 Task: Look for discussions in the repository "Javascript" that are closed.
Action: Mouse moved to (1094, 177)
Screenshot: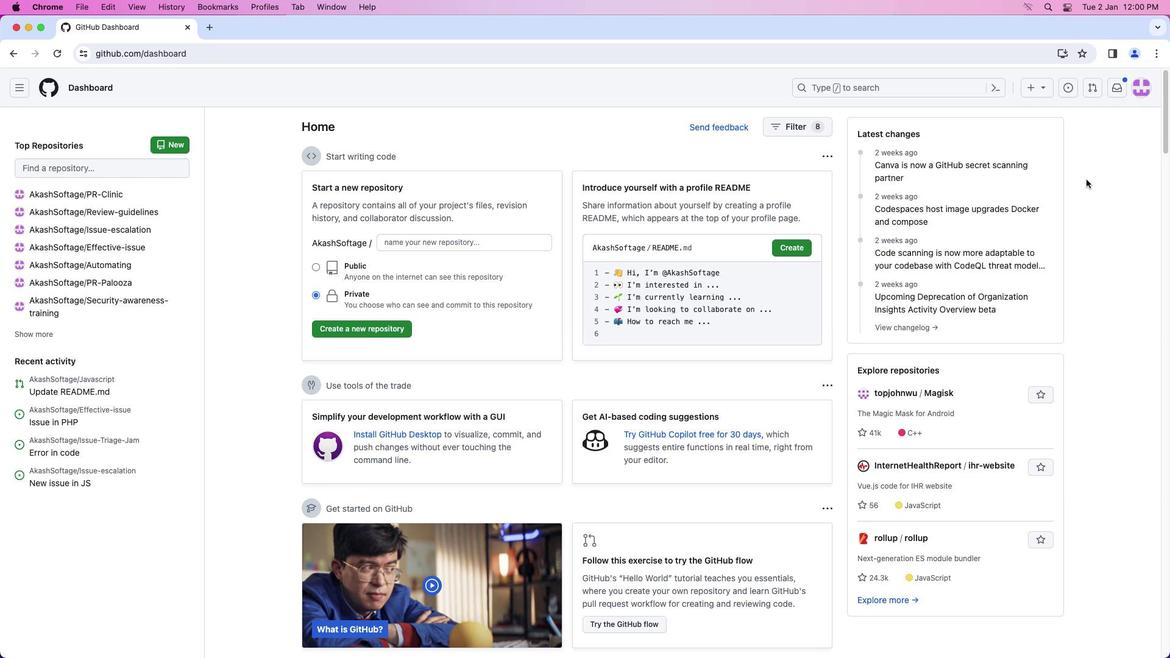 
Action: Mouse pressed left at (1094, 177)
Screenshot: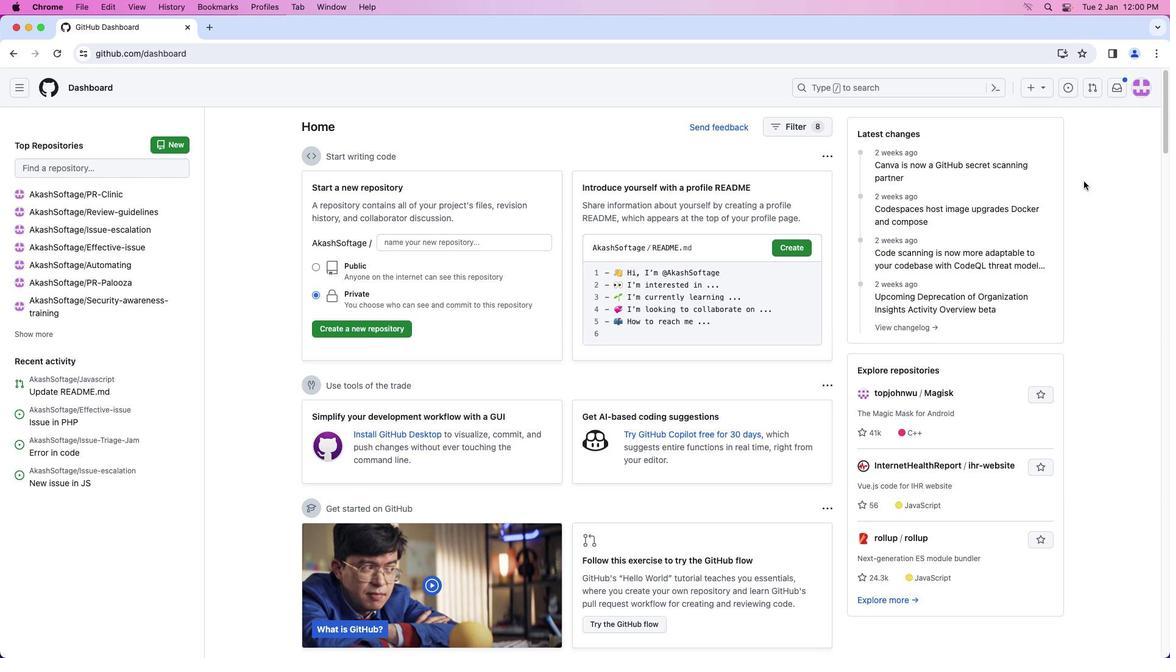 
Action: Mouse moved to (1142, 93)
Screenshot: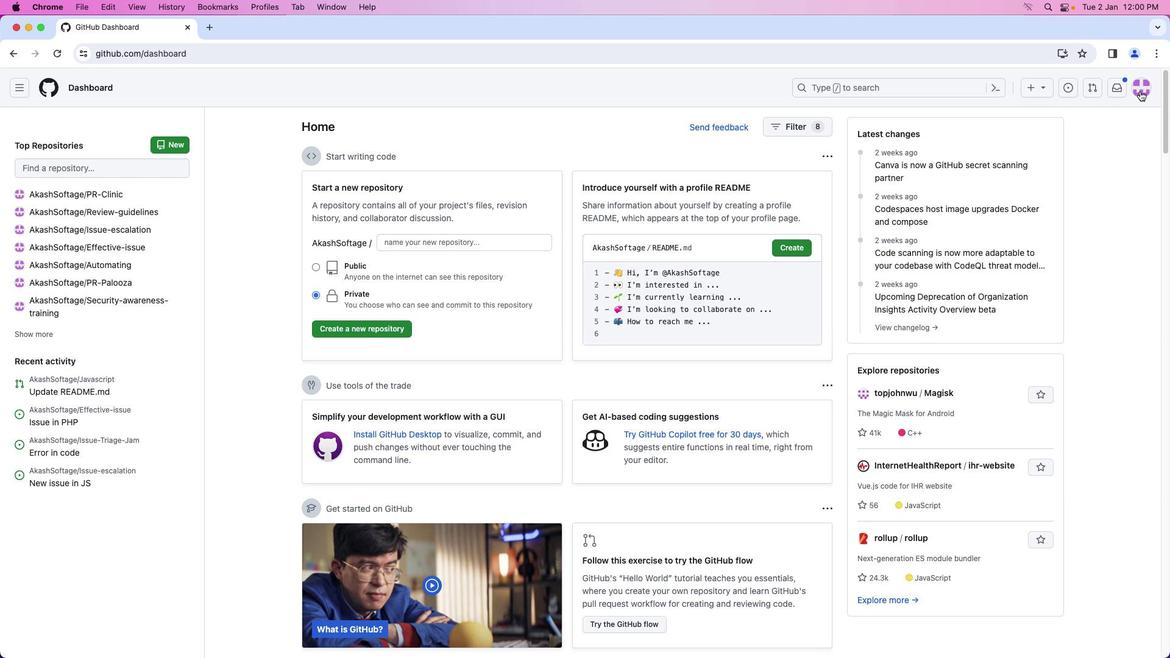 
Action: Mouse pressed left at (1142, 93)
Screenshot: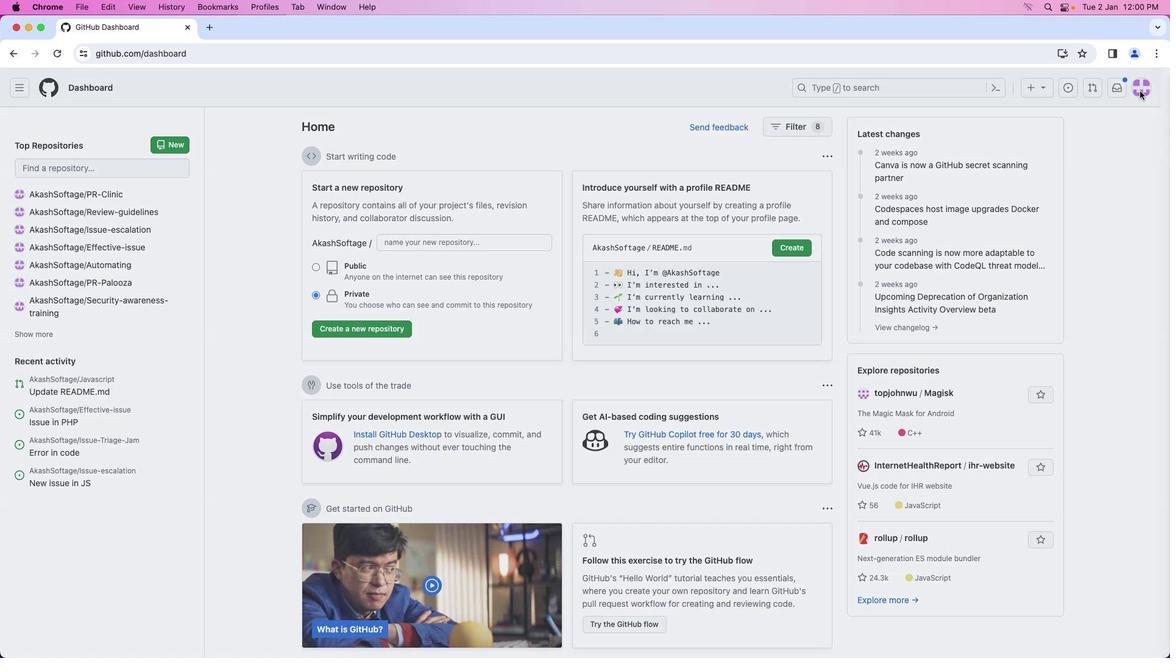 
Action: Mouse moved to (1099, 192)
Screenshot: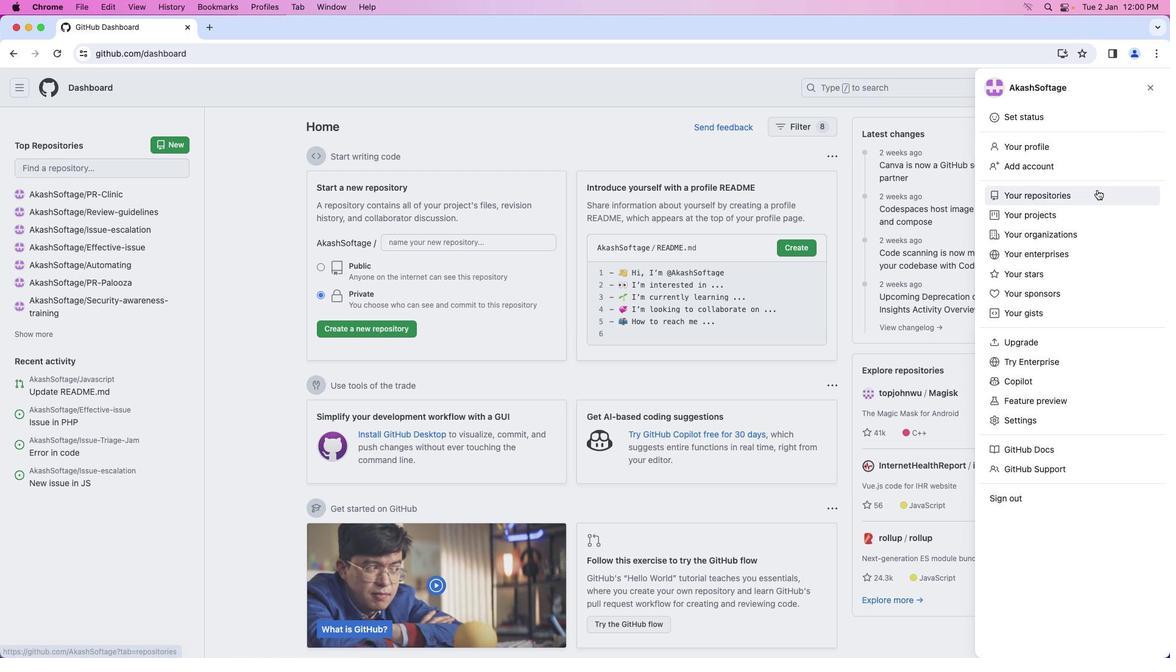 
Action: Mouse pressed left at (1099, 192)
Screenshot: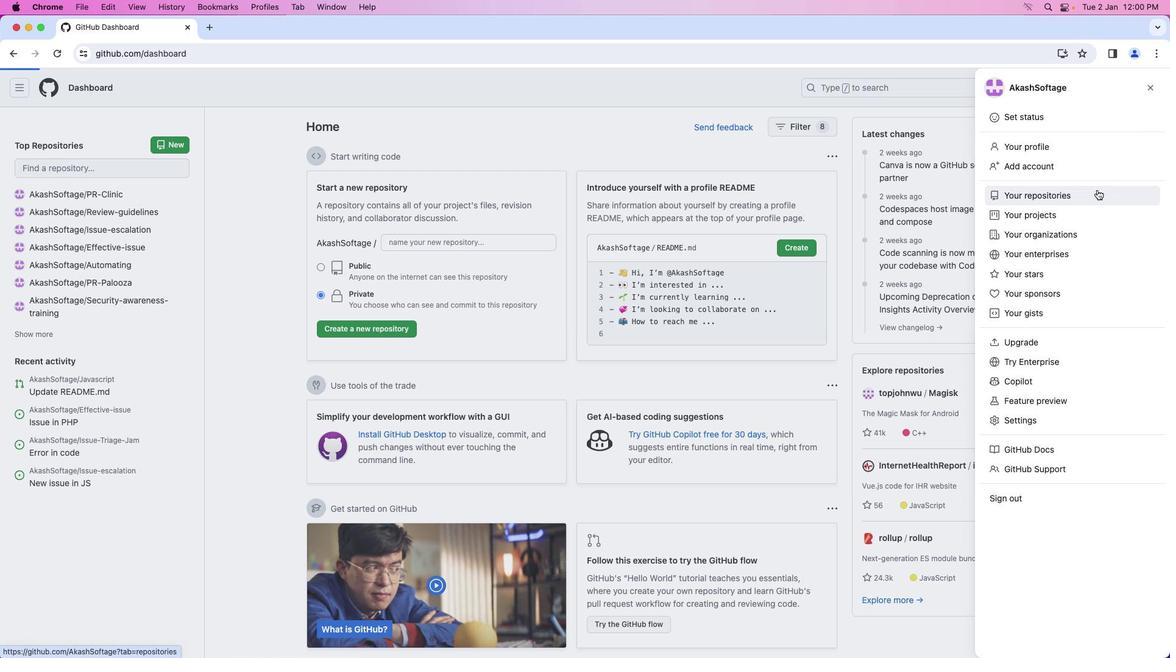 
Action: Mouse moved to (422, 202)
Screenshot: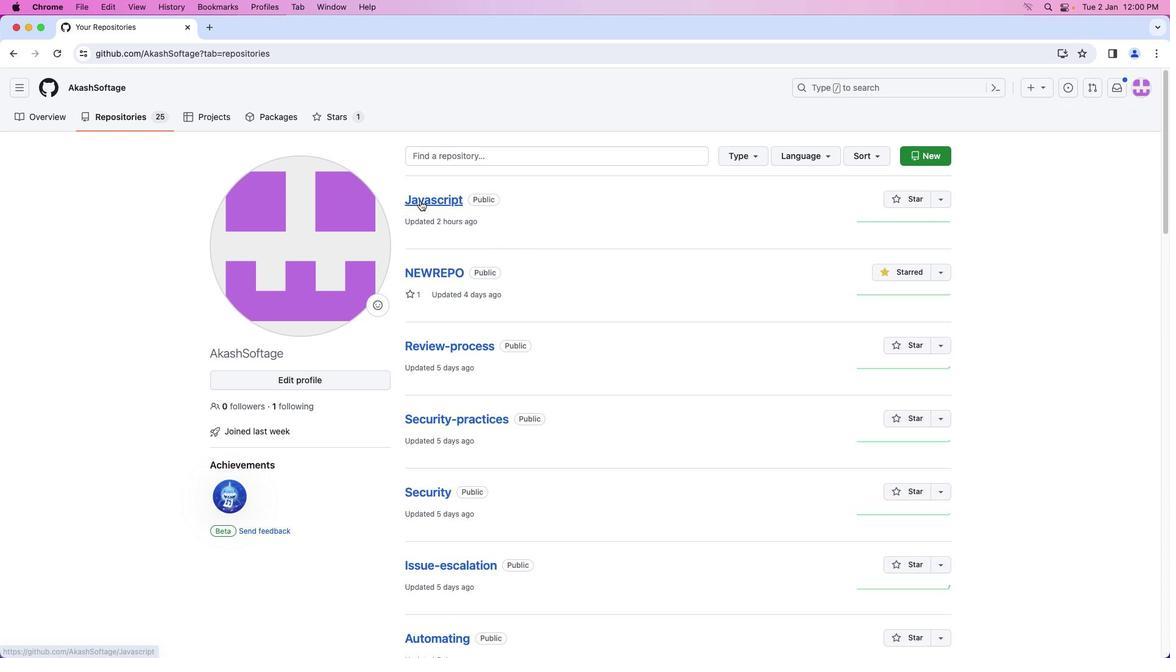 
Action: Mouse pressed left at (422, 202)
Screenshot: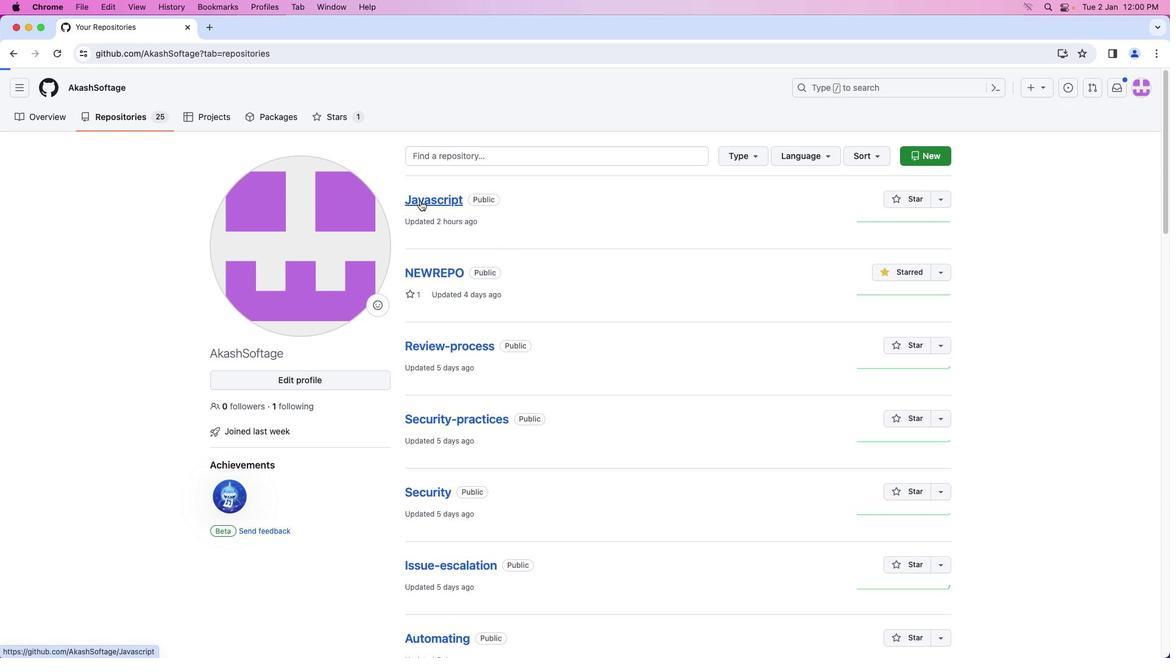 
Action: Mouse moved to (246, 125)
Screenshot: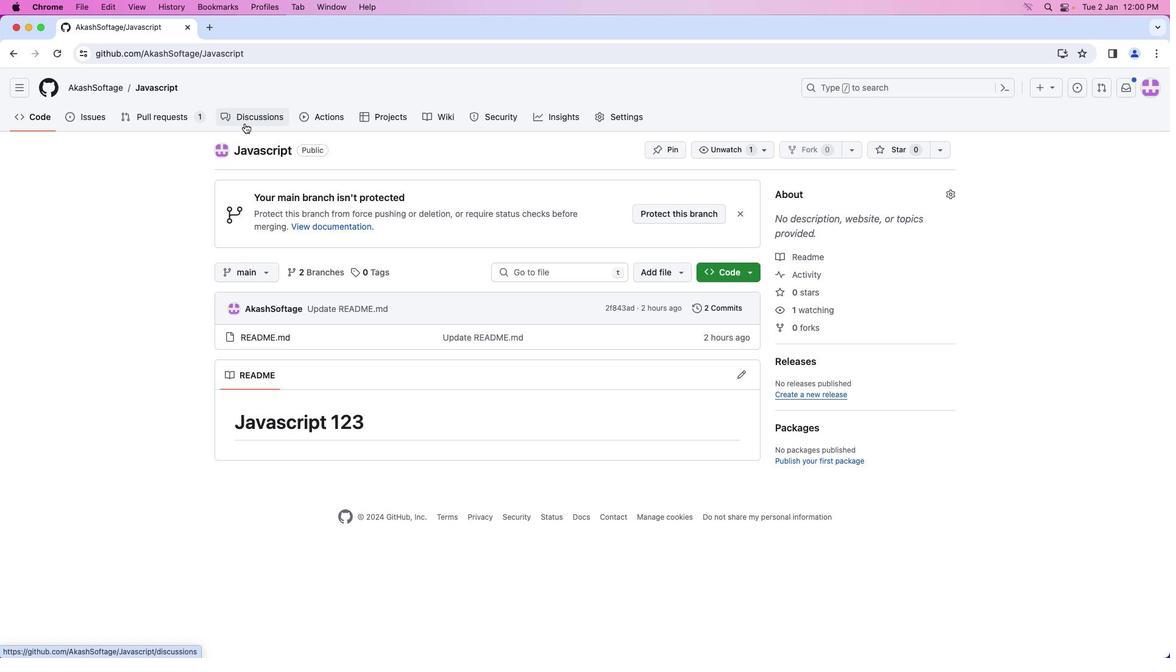 
Action: Mouse pressed left at (246, 125)
Screenshot: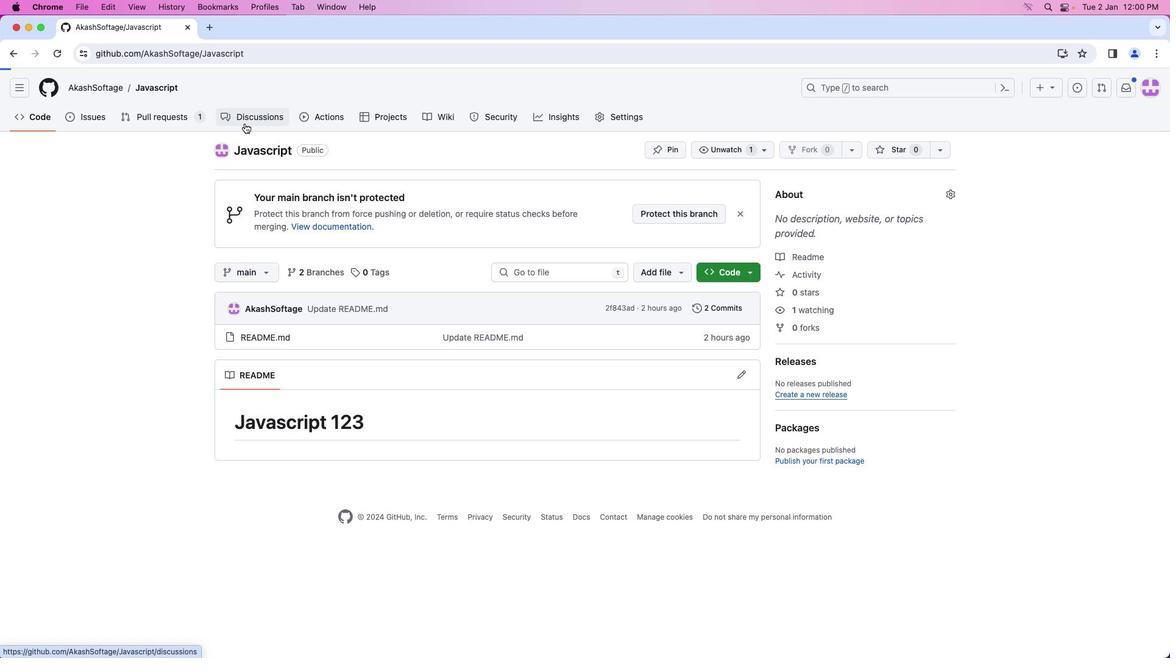 
Action: Mouse moved to (850, 273)
Screenshot: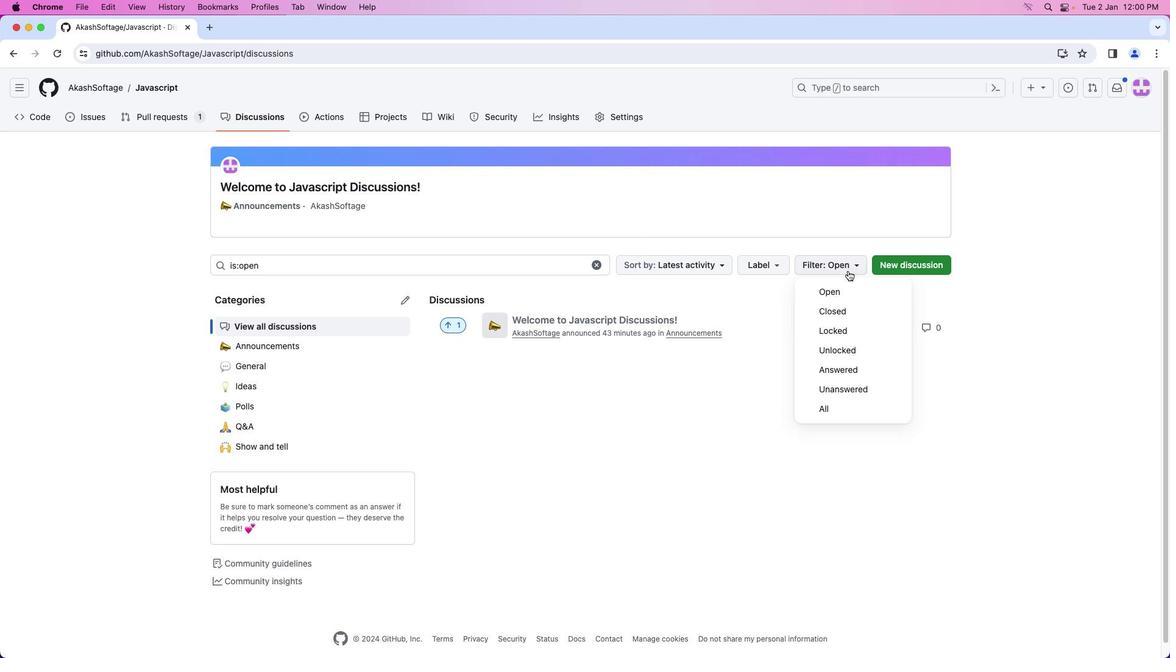 
Action: Mouse pressed left at (850, 273)
Screenshot: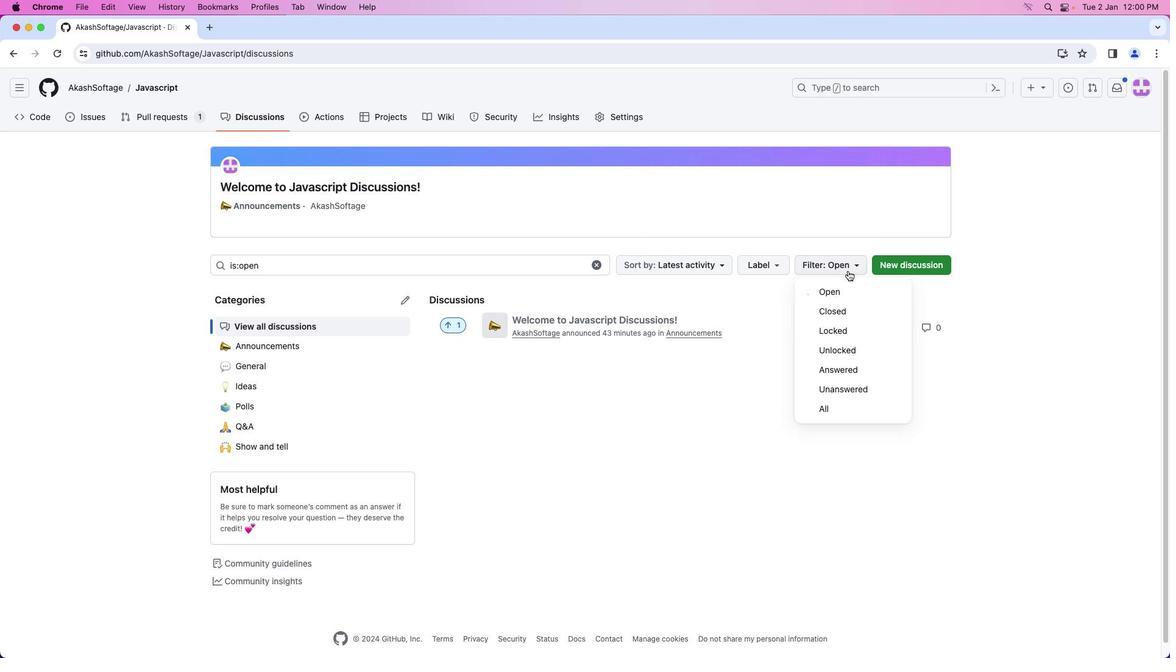 
Action: Mouse moved to (852, 309)
Screenshot: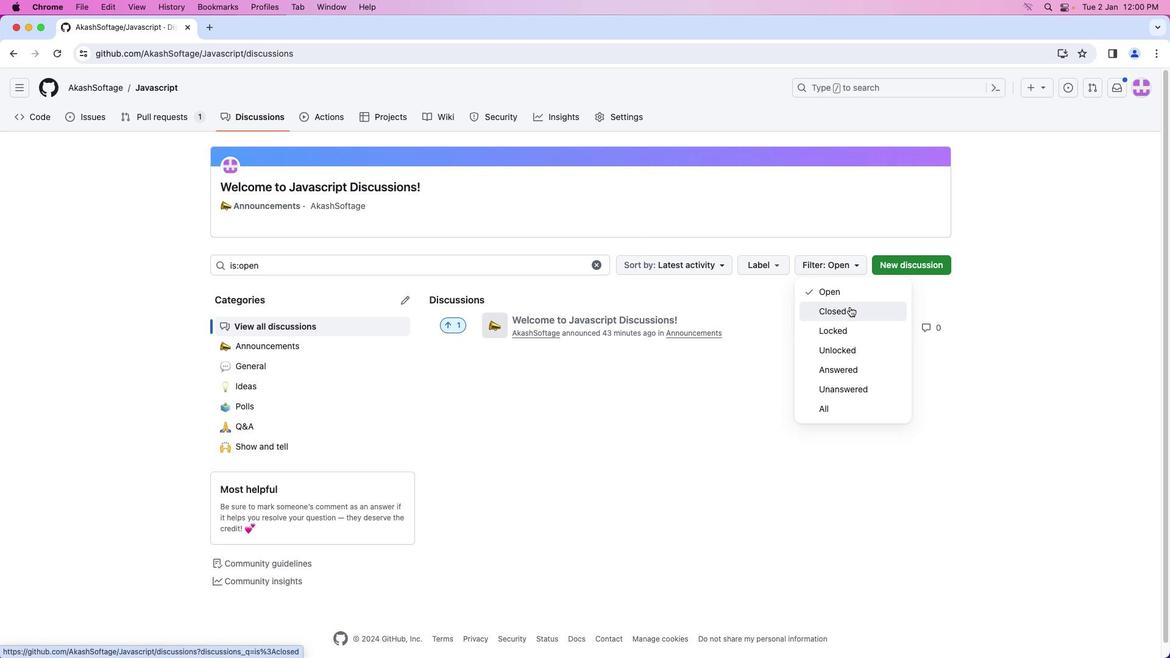 
Action: Mouse pressed left at (852, 309)
Screenshot: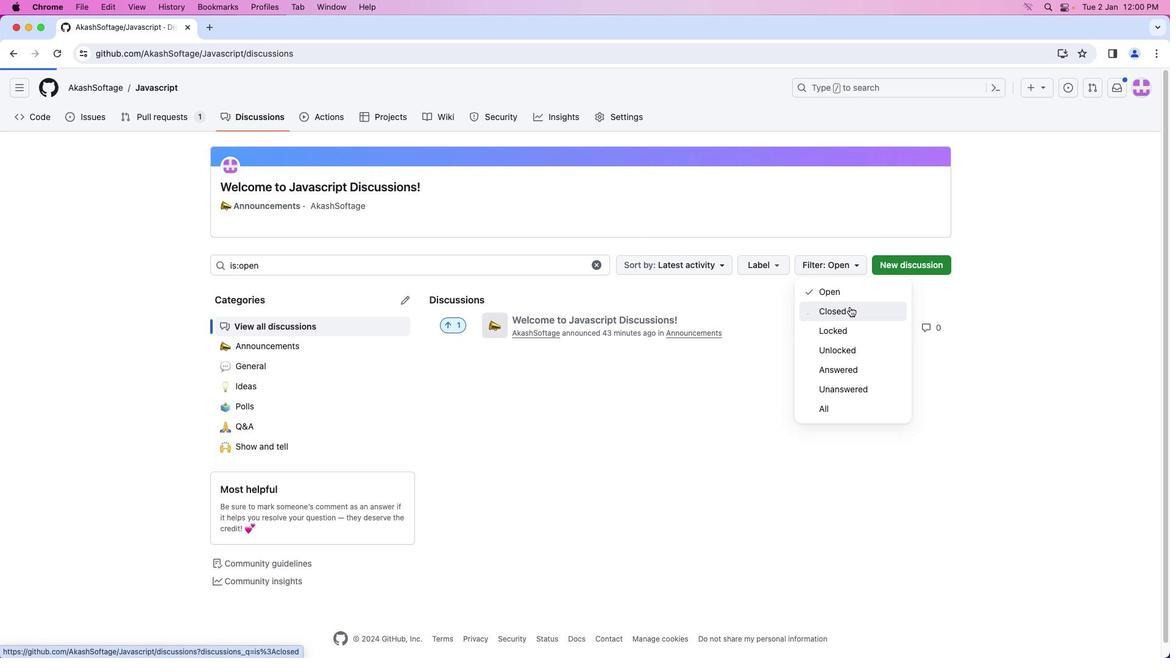 
